 Task: Check the average views per listing of master bedroom in the last 1 year.
Action: Mouse moved to (925, 216)
Screenshot: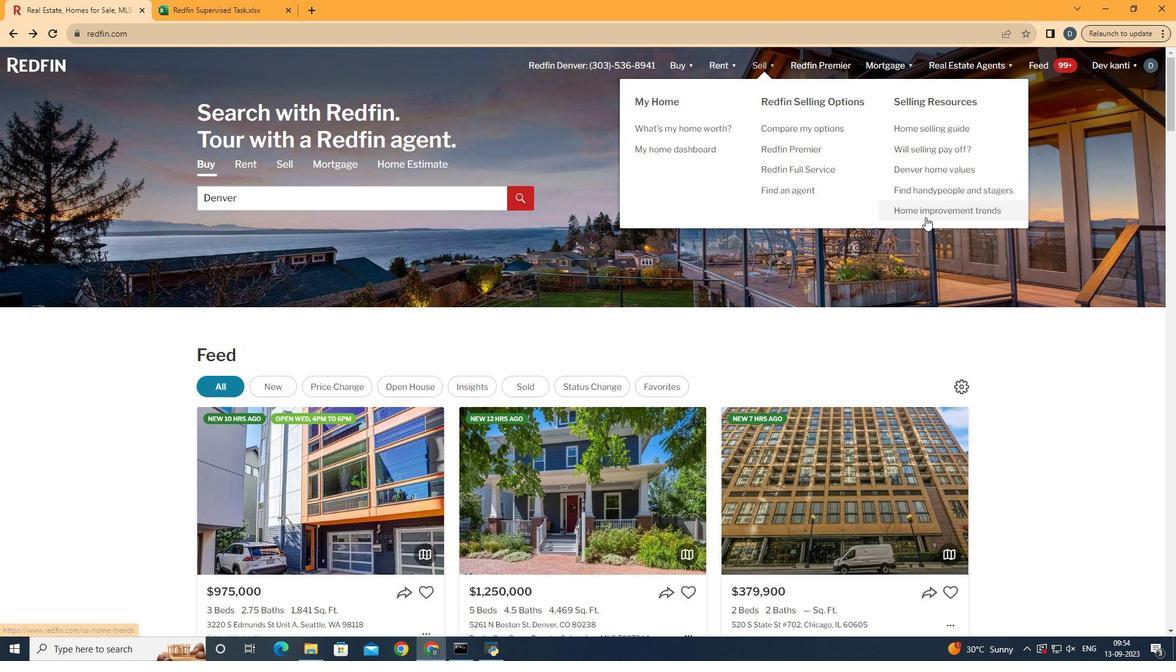 
Action: Mouse pressed left at (925, 216)
Screenshot: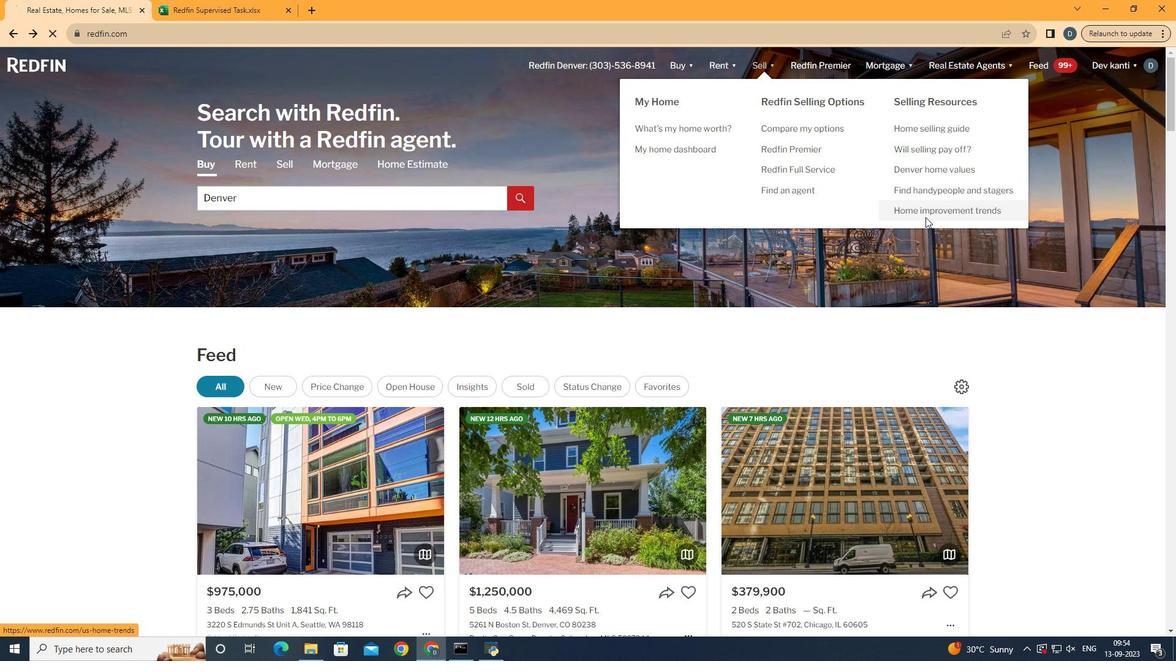 
Action: Mouse moved to (289, 235)
Screenshot: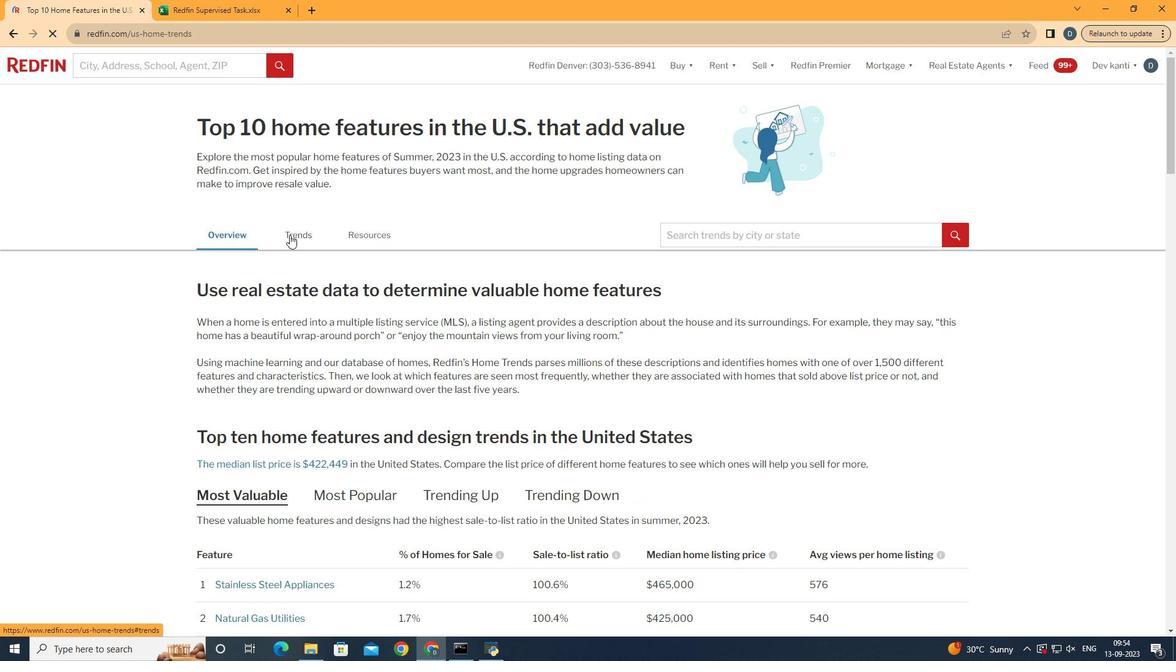 
Action: Mouse pressed left at (289, 235)
Screenshot: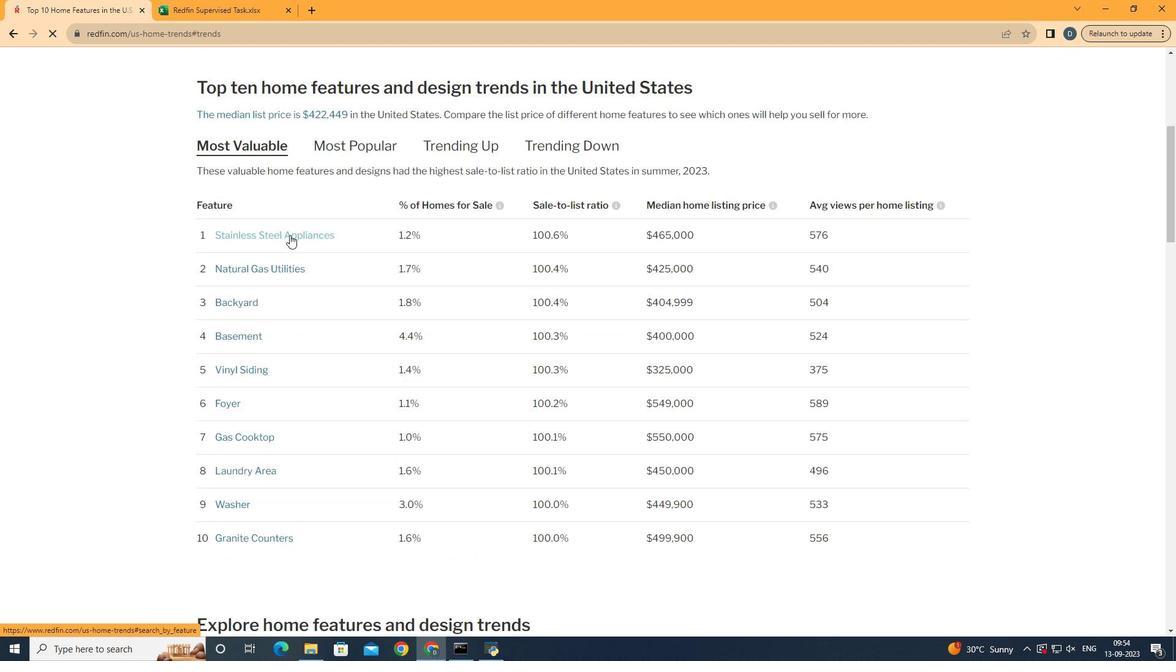 
Action: Mouse moved to (257, 345)
Screenshot: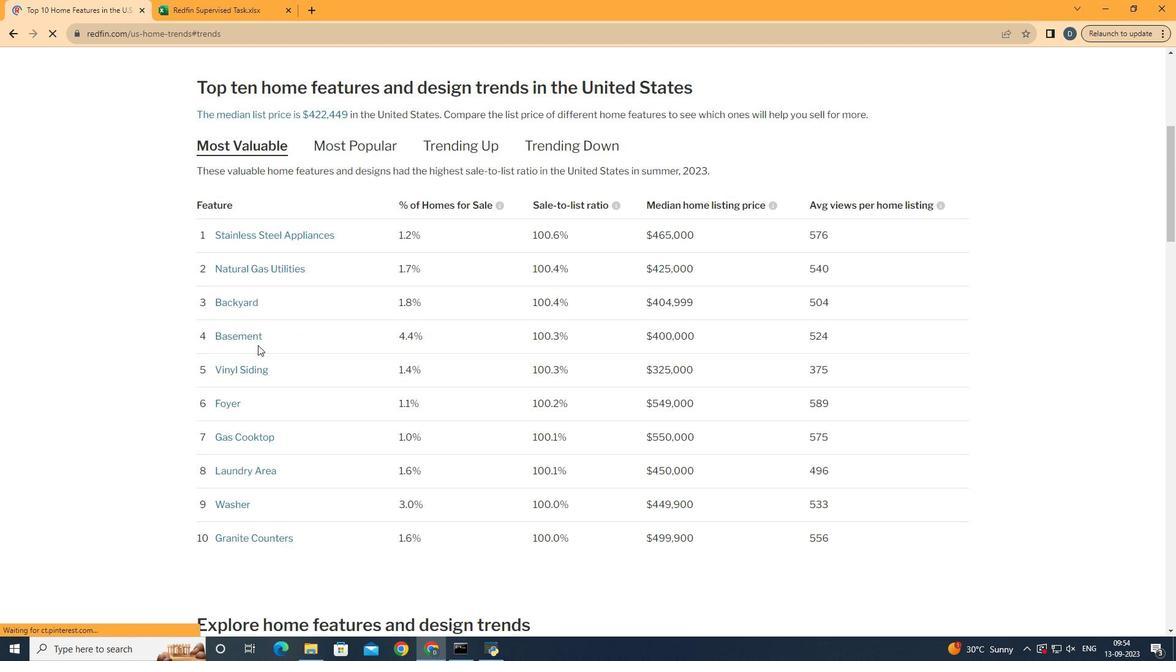 
Action: Mouse scrolled (257, 344) with delta (0, 0)
Screenshot: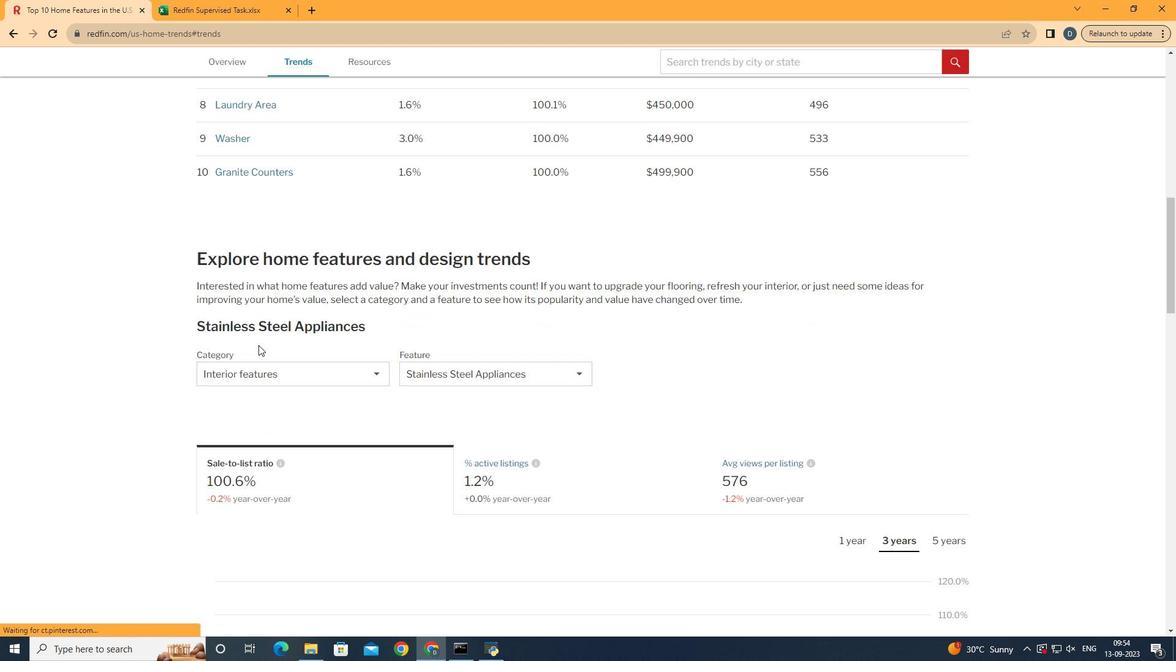 
Action: Mouse scrolled (257, 344) with delta (0, 0)
Screenshot: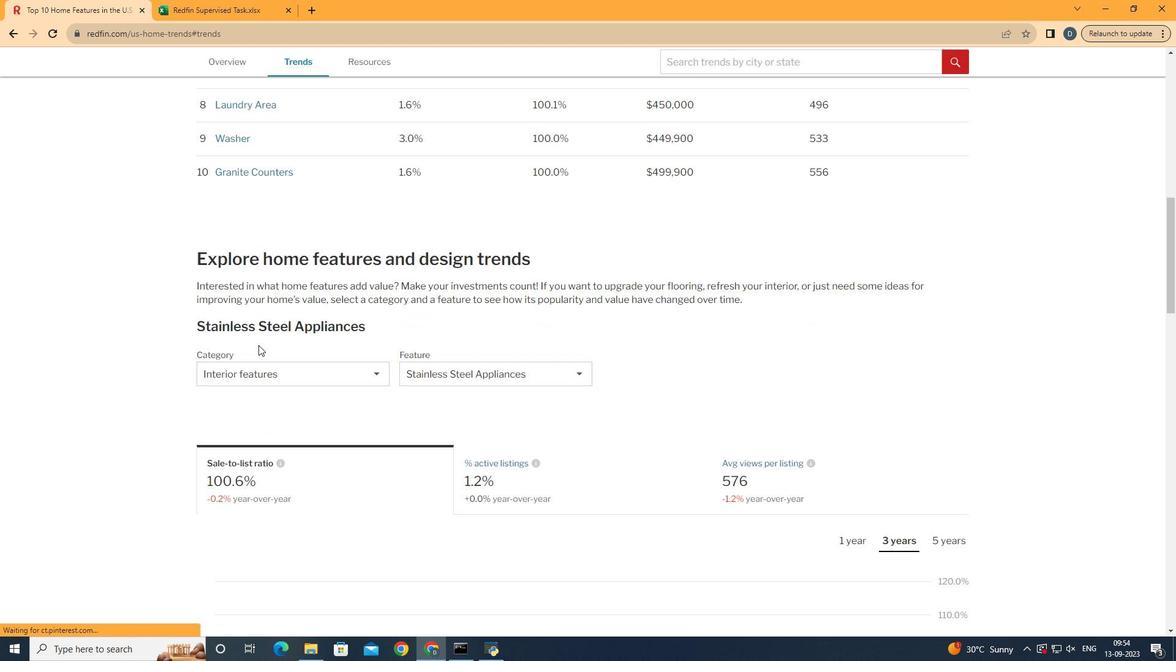 
Action: Mouse scrolled (257, 344) with delta (0, 0)
Screenshot: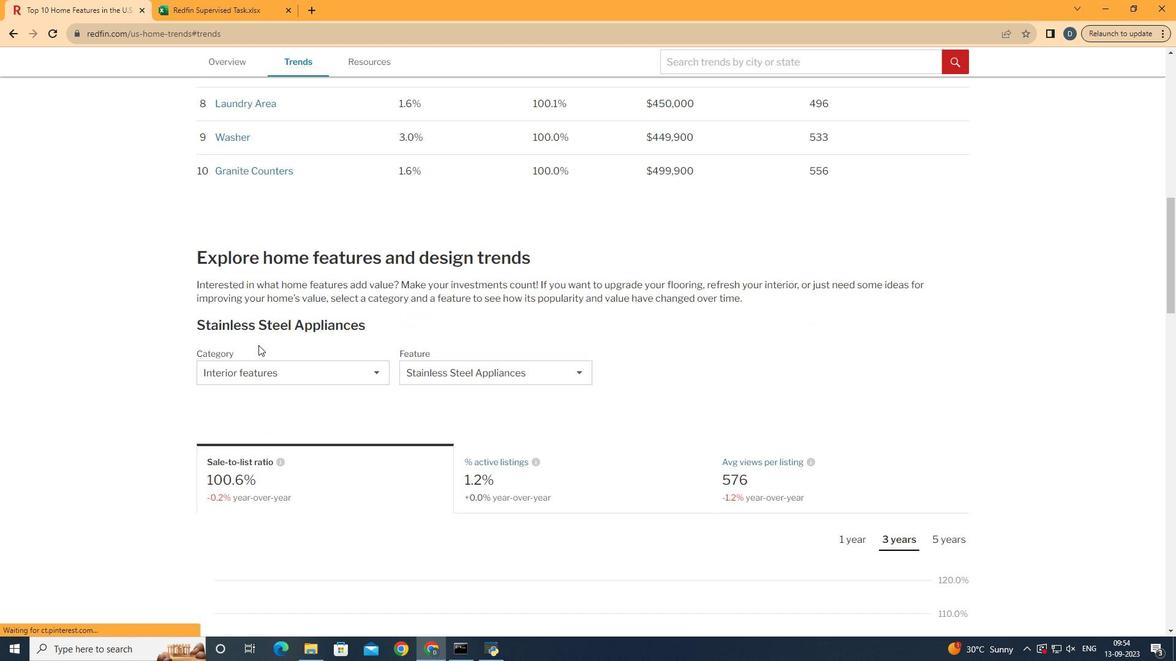 
Action: Mouse scrolled (257, 344) with delta (0, 0)
Screenshot: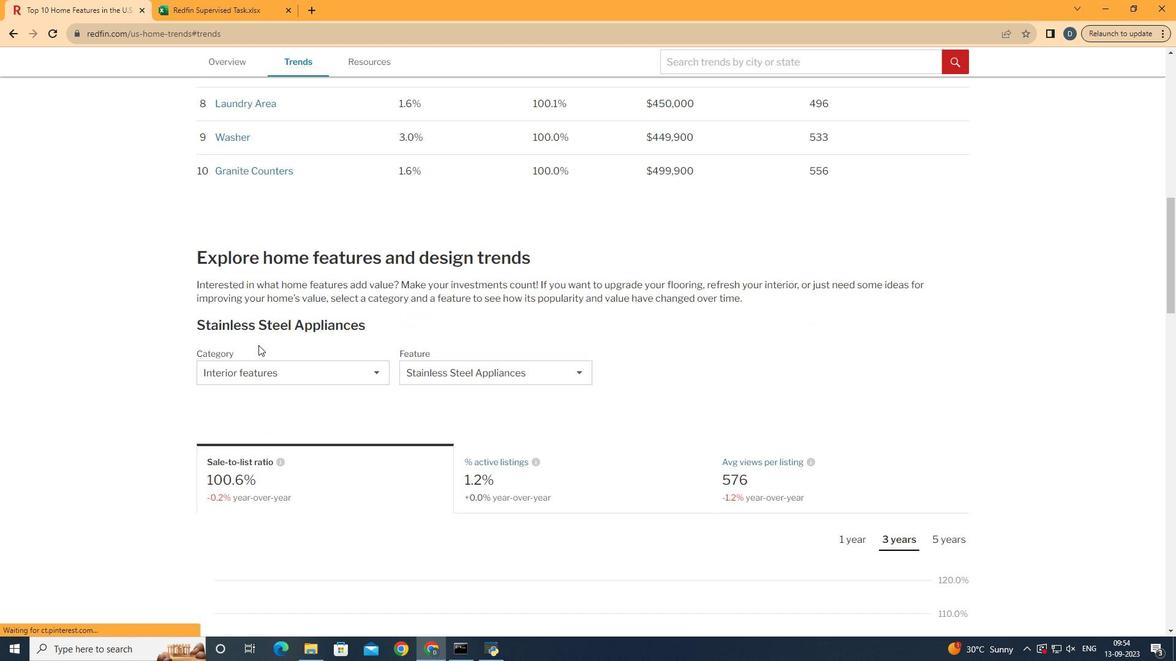 
Action: Mouse scrolled (257, 344) with delta (0, 0)
Screenshot: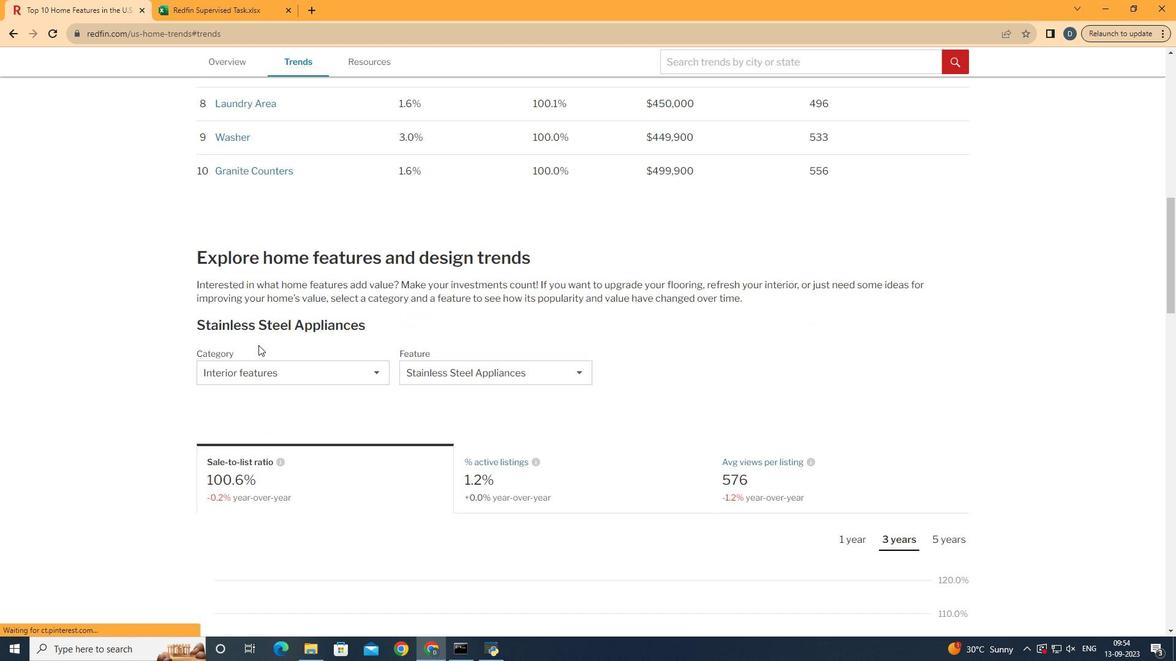 
Action: Mouse moved to (258, 345)
Screenshot: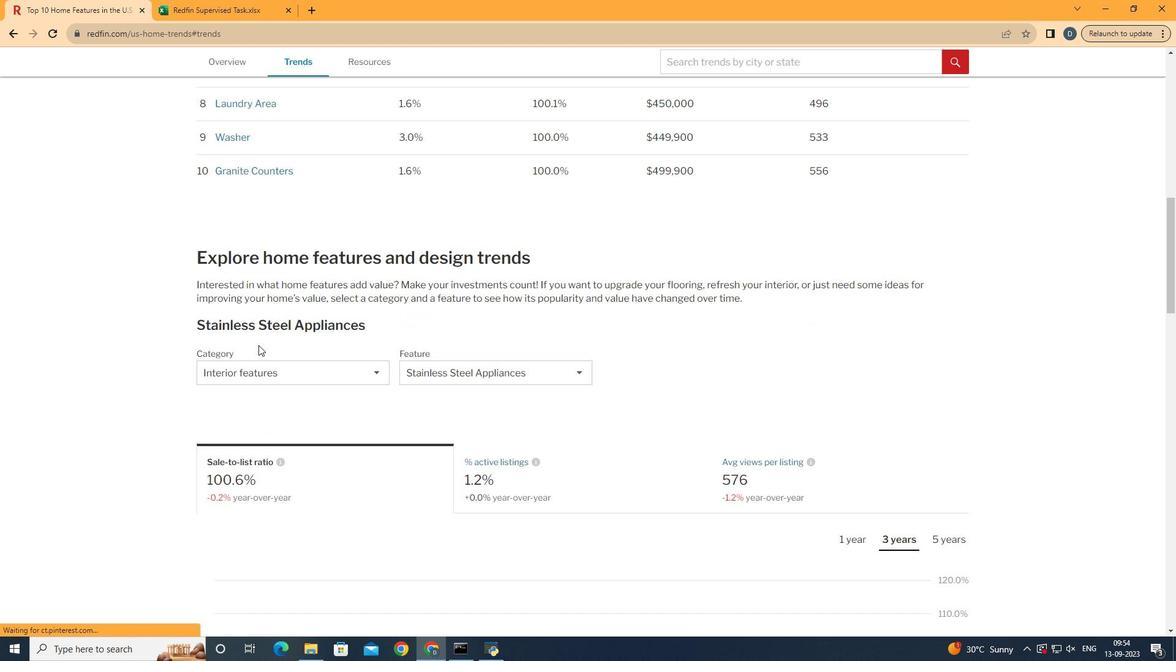 
Action: Mouse scrolled (258, 344) with delta (0, 0)
Screenshot: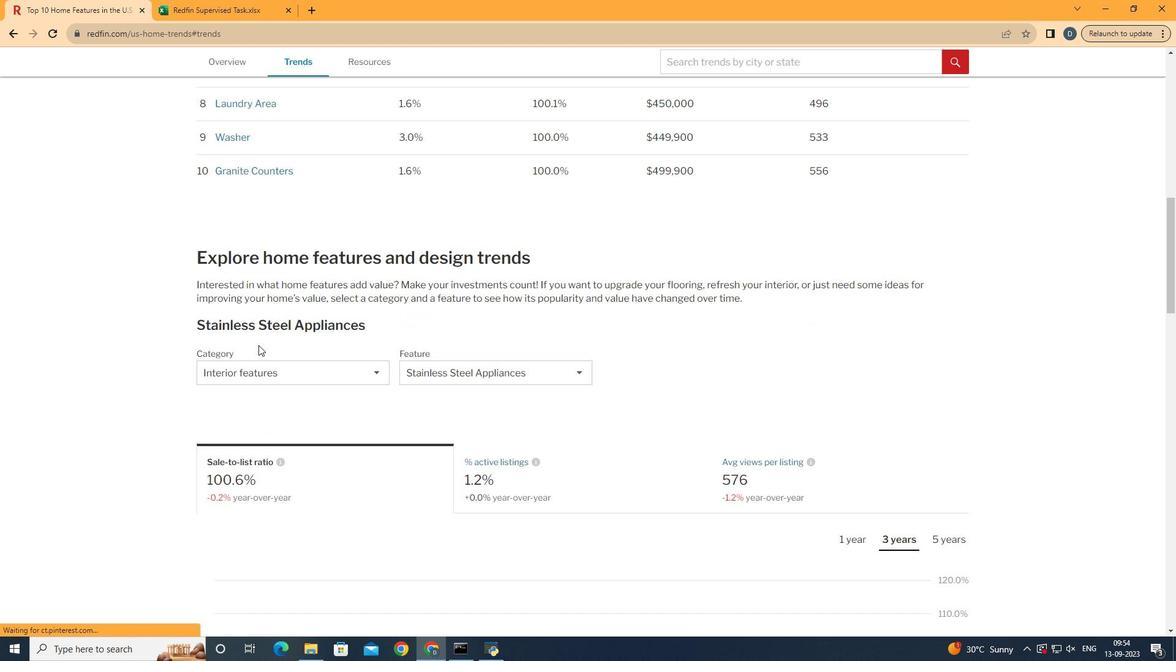
Action: Mouse moved to (281, 383)
Screenshot: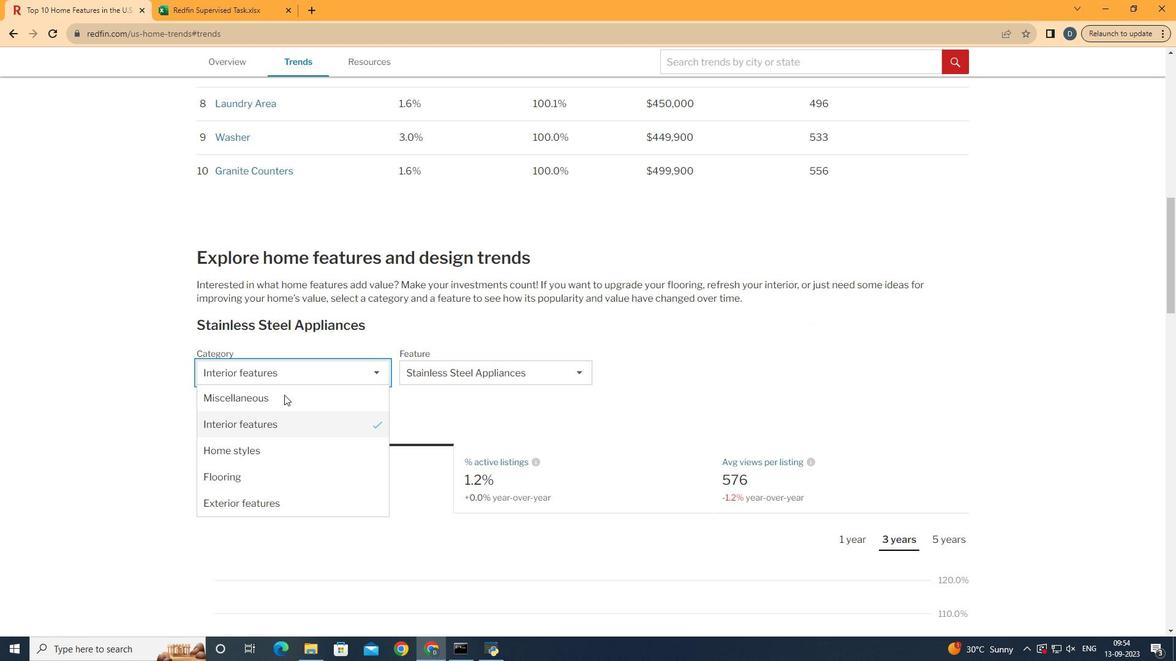 
Action: Mouse pressed left at (281, 383)
Screenshot: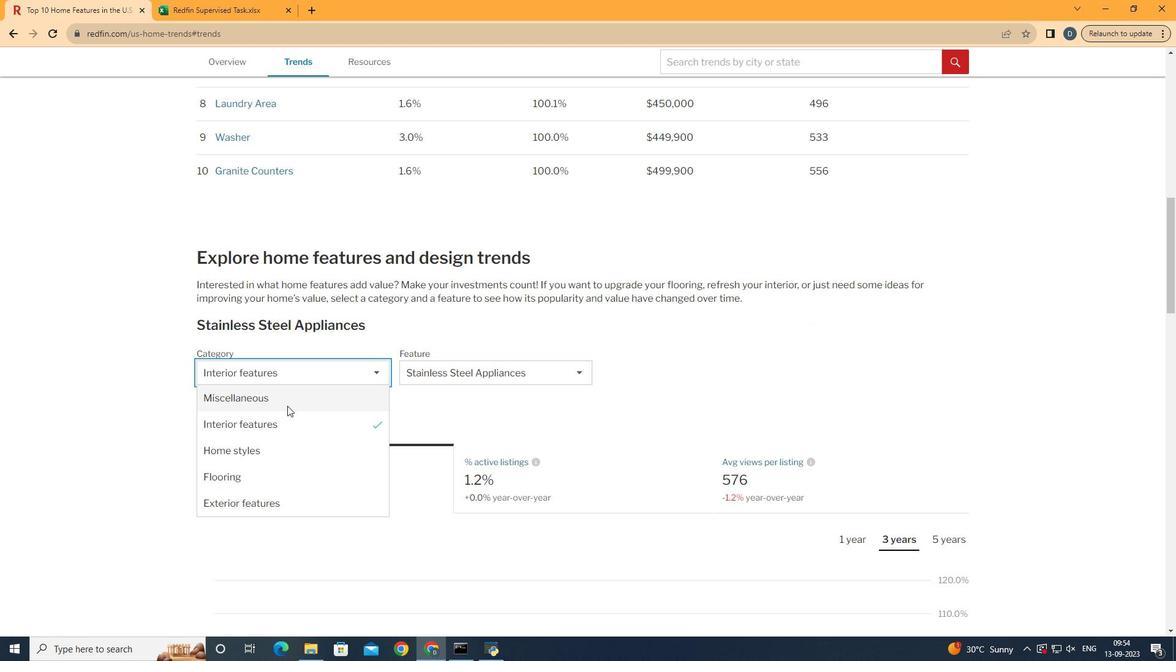 
Action: Mouse moved to (294, 425)
Screenshot: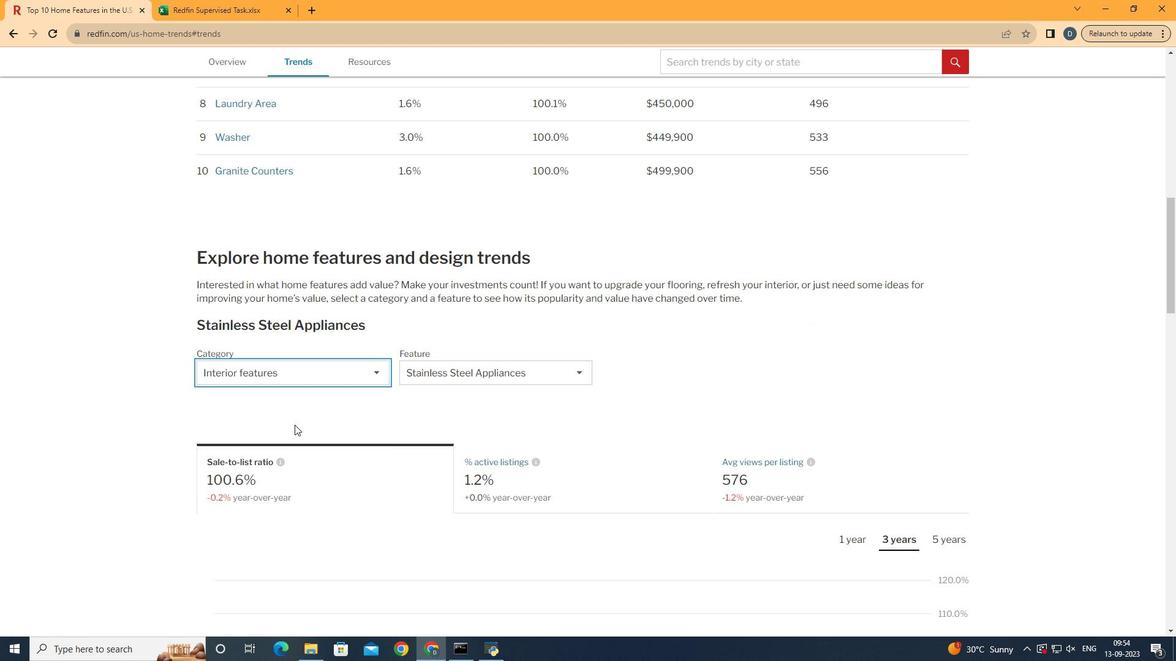 
Action: Mouse pressed left at (294, 425)
Screenshot: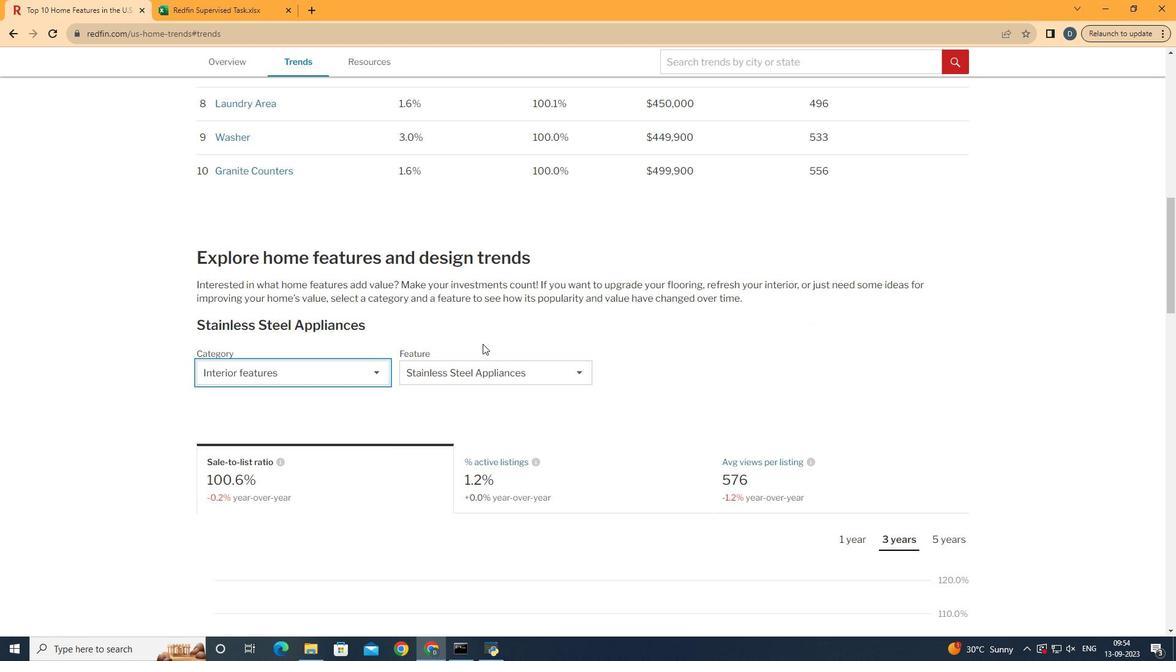 
Action: Mouse moved to (531, 292)
Screenshot: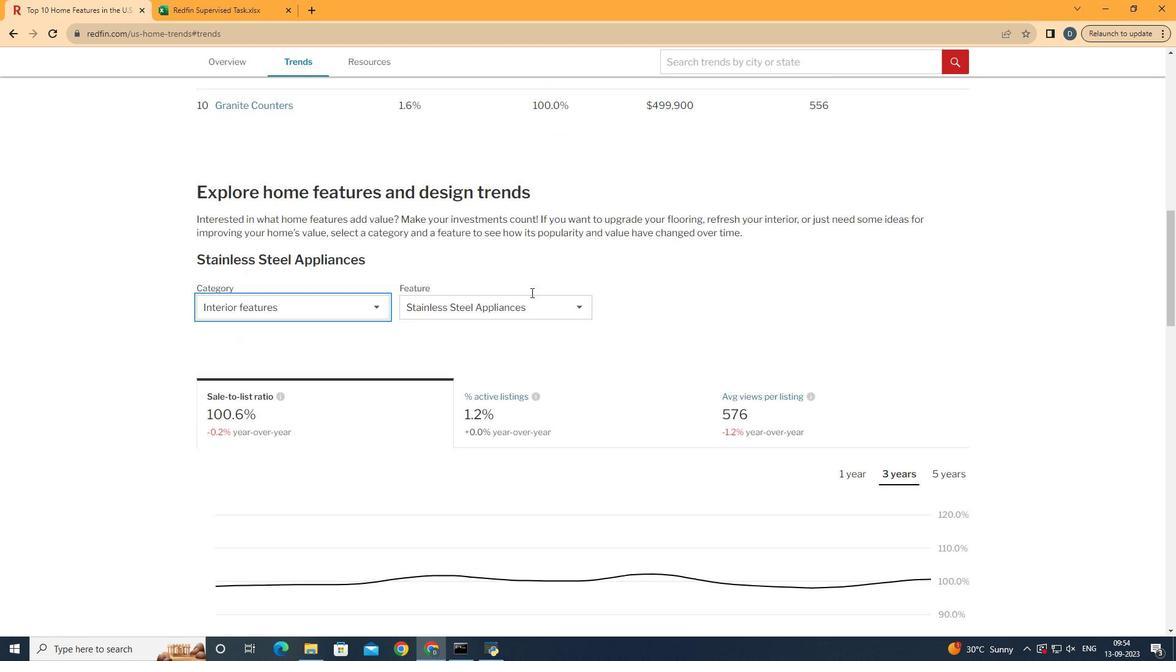 
Action: Mouse scrolled (531, 292) with delta (0, 0)
Screenshot: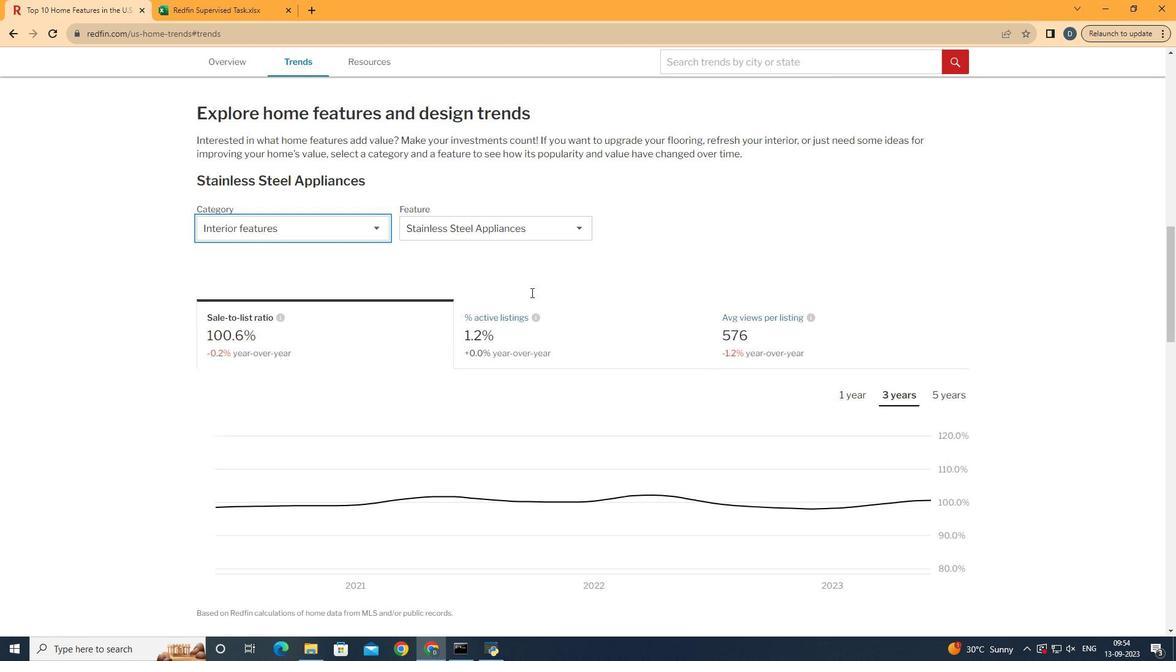 
Action: Mouse scrolled (531, 292) with delta (0, 0)
Screenshot: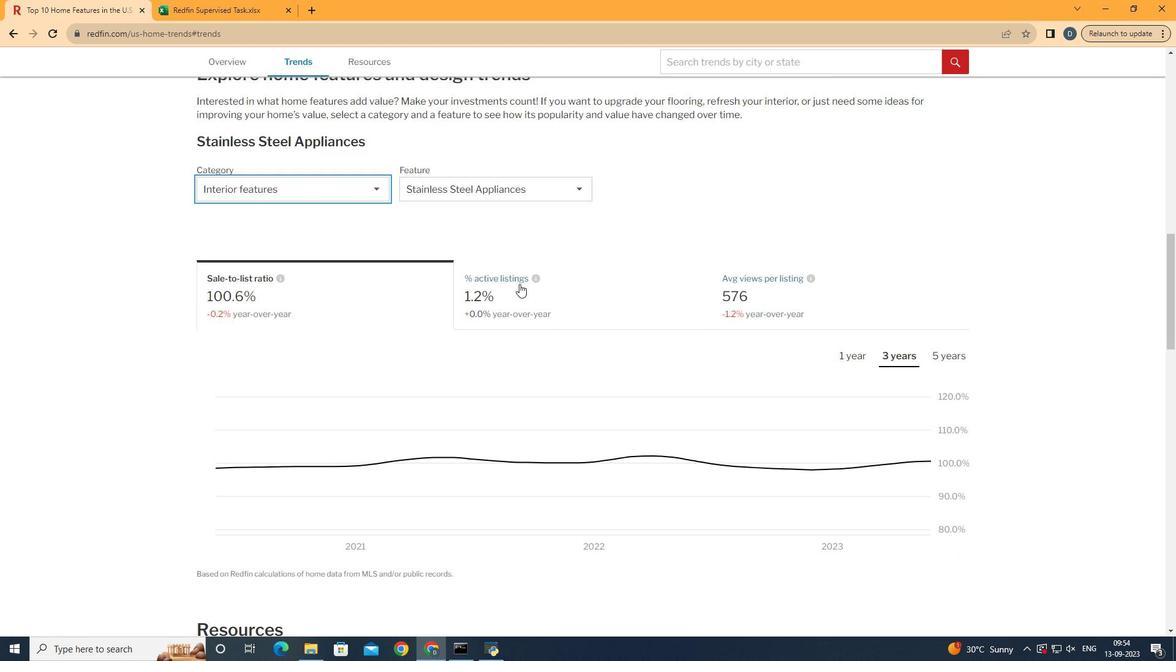 
Action: Mouse scrolled (531, 292) with delta (0, 0)
Screenshot: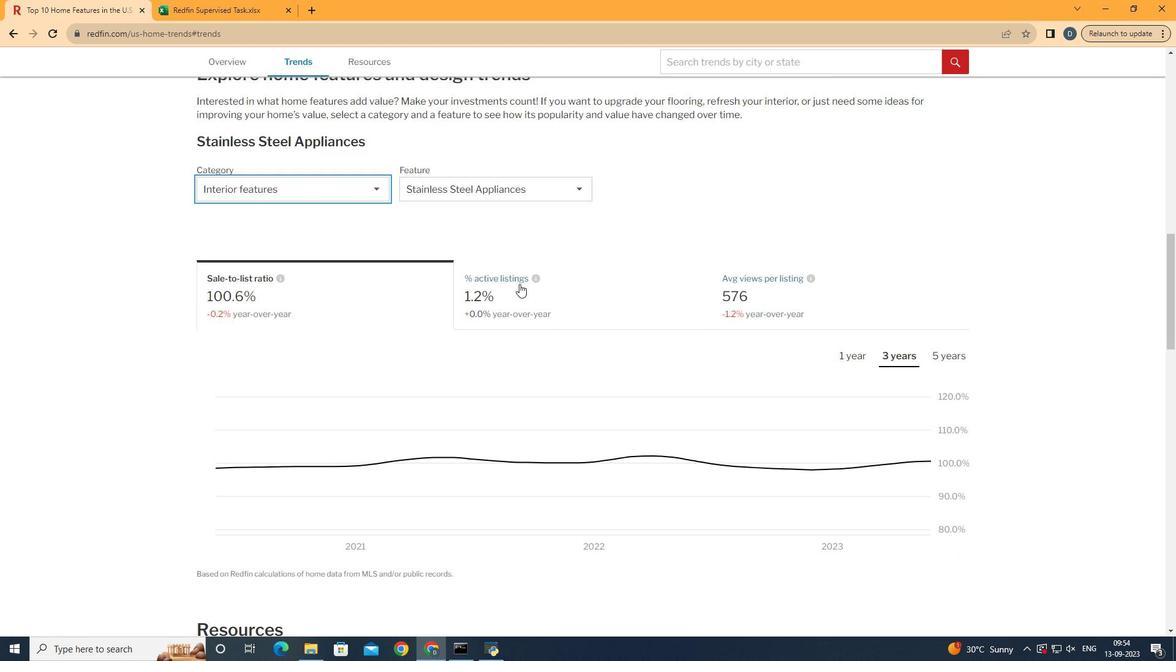 
Action: Mouse moved to (465, 187)
Screenshot: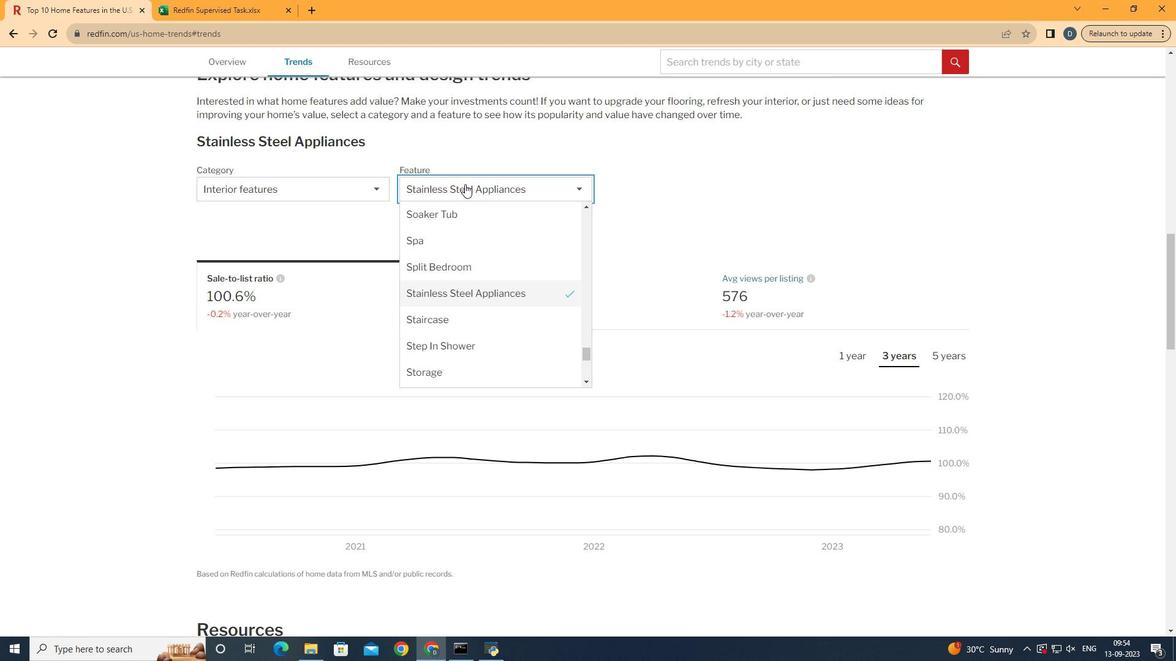 
Action: Mouse pressed left at (465, 187)
Screenshot: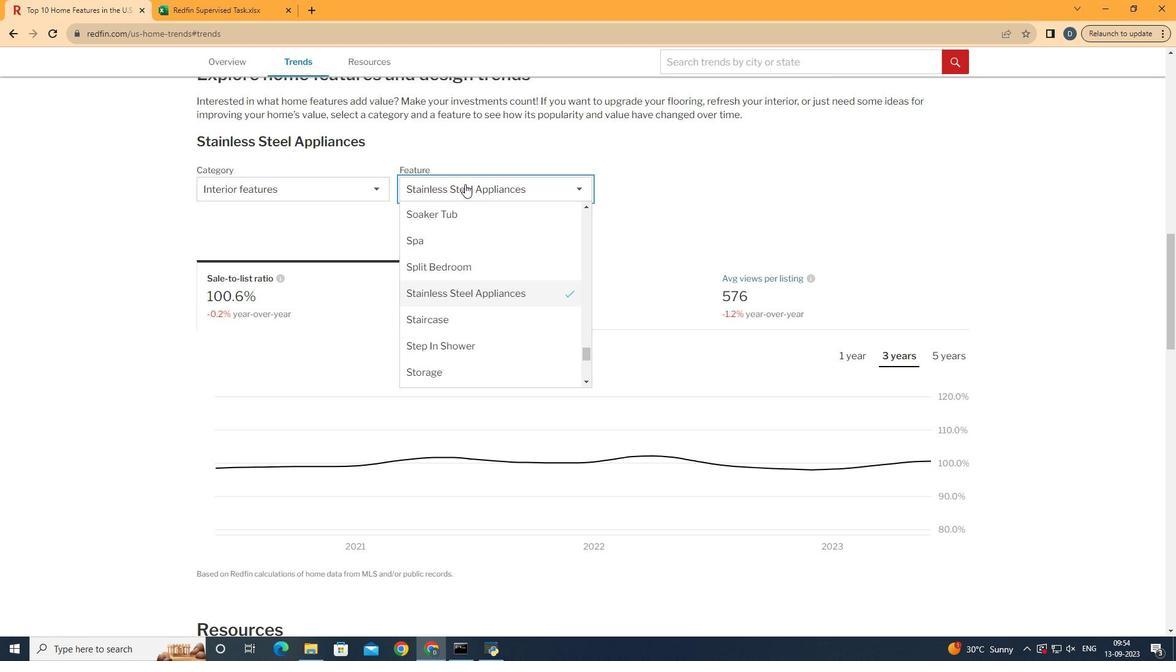 
Action: Mouse moved to (504, 284)
Screenshot: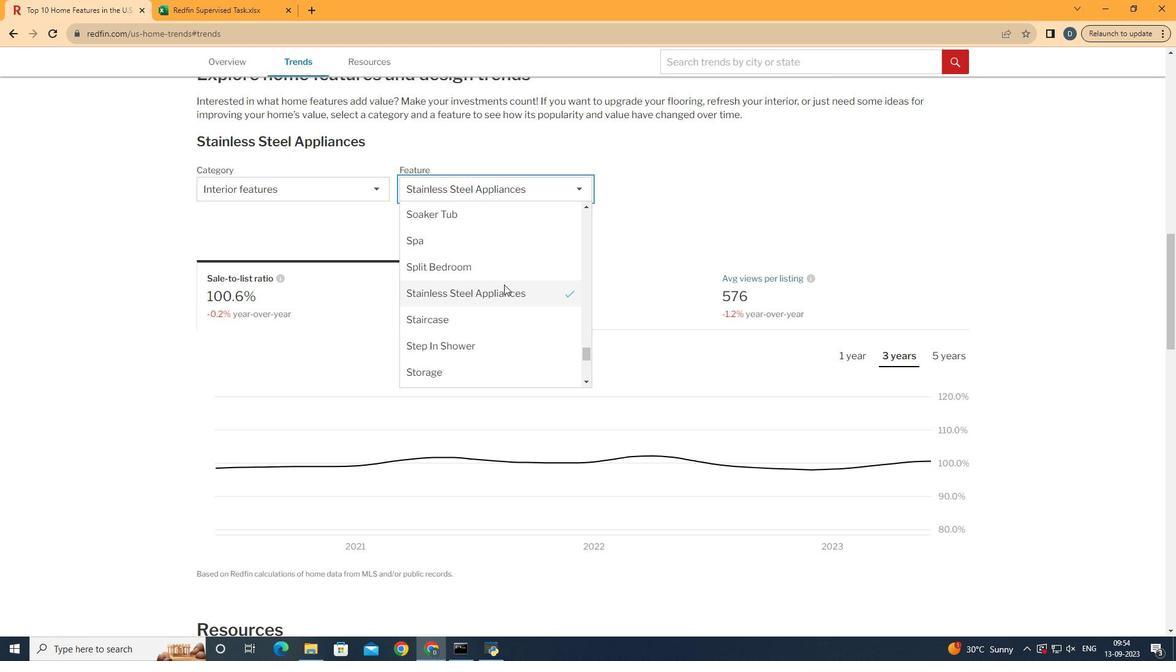 
Action: Mouse scrolled (504, 285) with delta (0, 0)
Screenshot: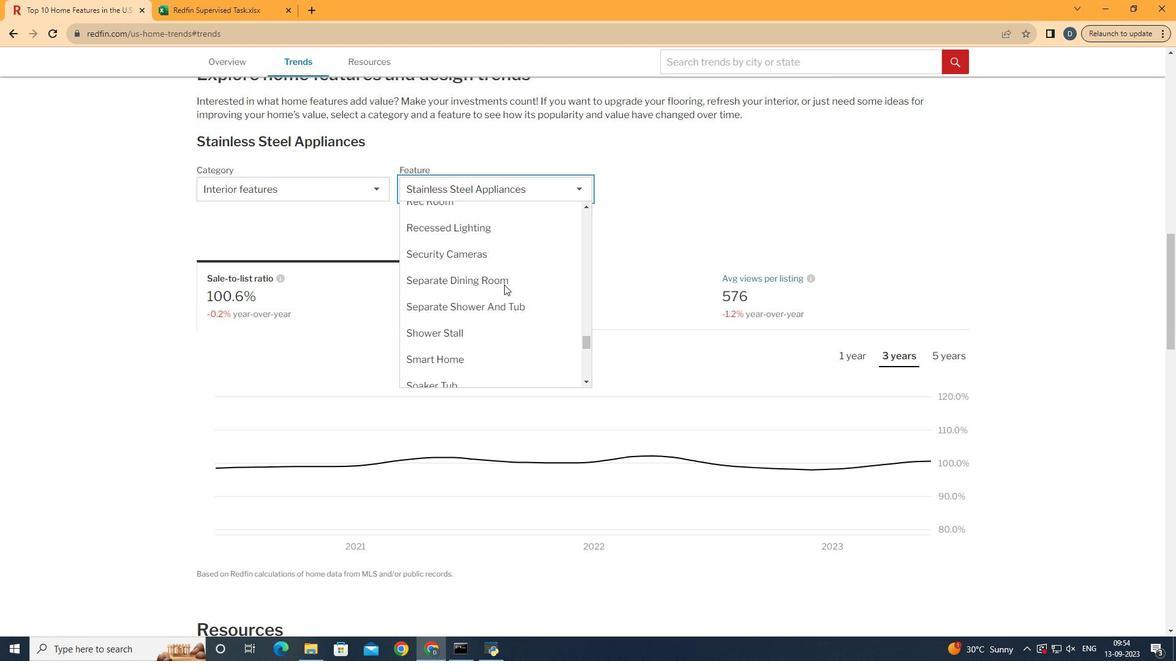 
Action: Mouse scrolled (504, 285) with delta (0, 0)
Screenshot: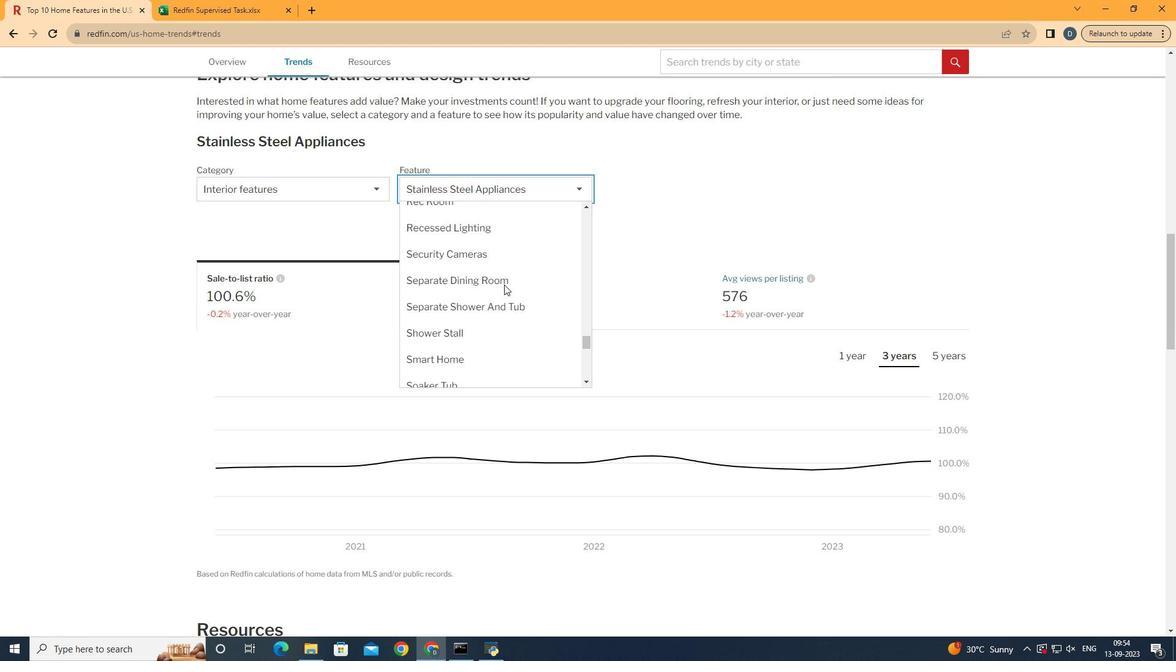 
Action: Mouse scrolled (504, 285) with delta (0, 0)
Screenshot: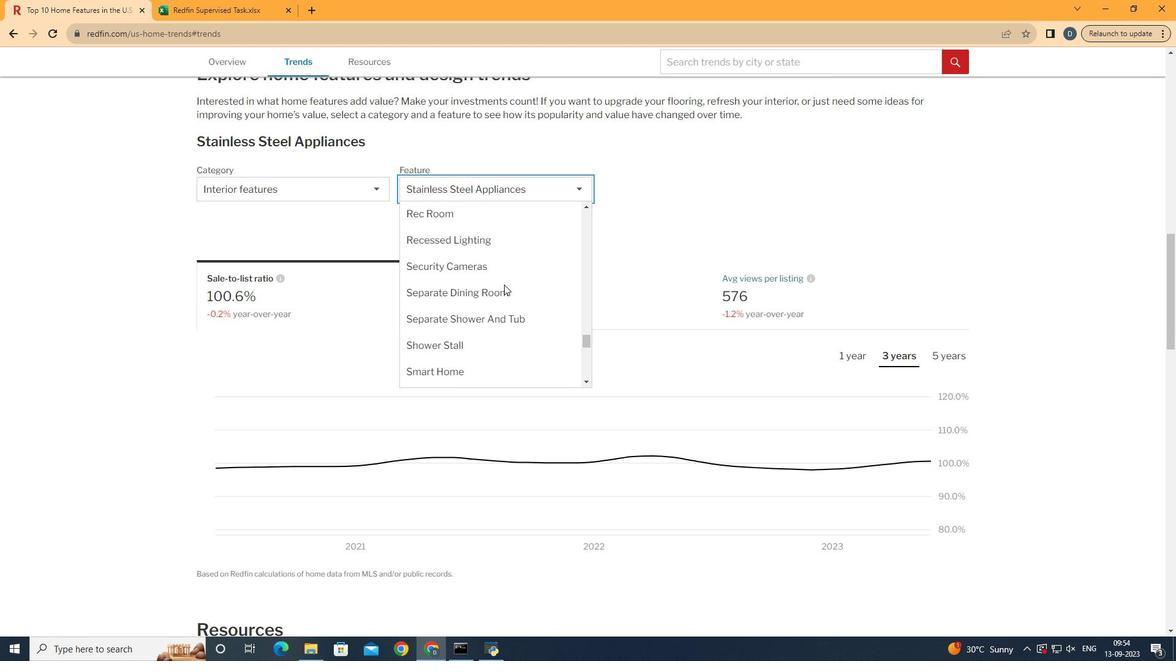 
Action: Mouse scrolled (504, 285) with delta (0, 0)
Screenshot: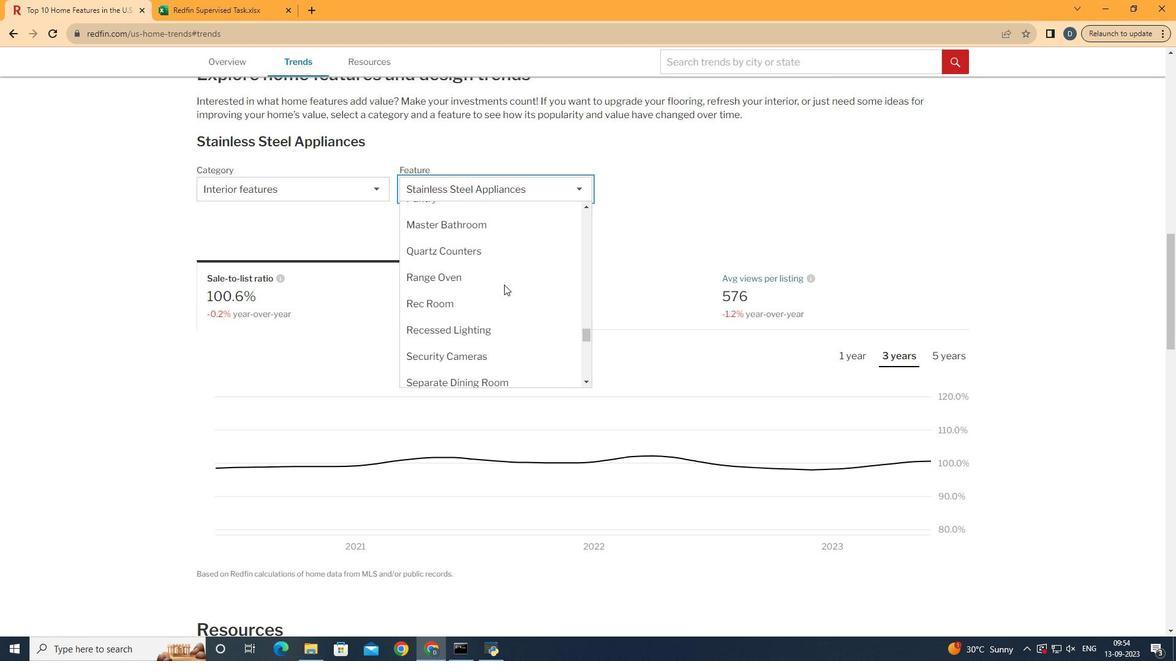 
Action: Mouse scrolled (504, 285) with delta (0, 0)
Screenshot: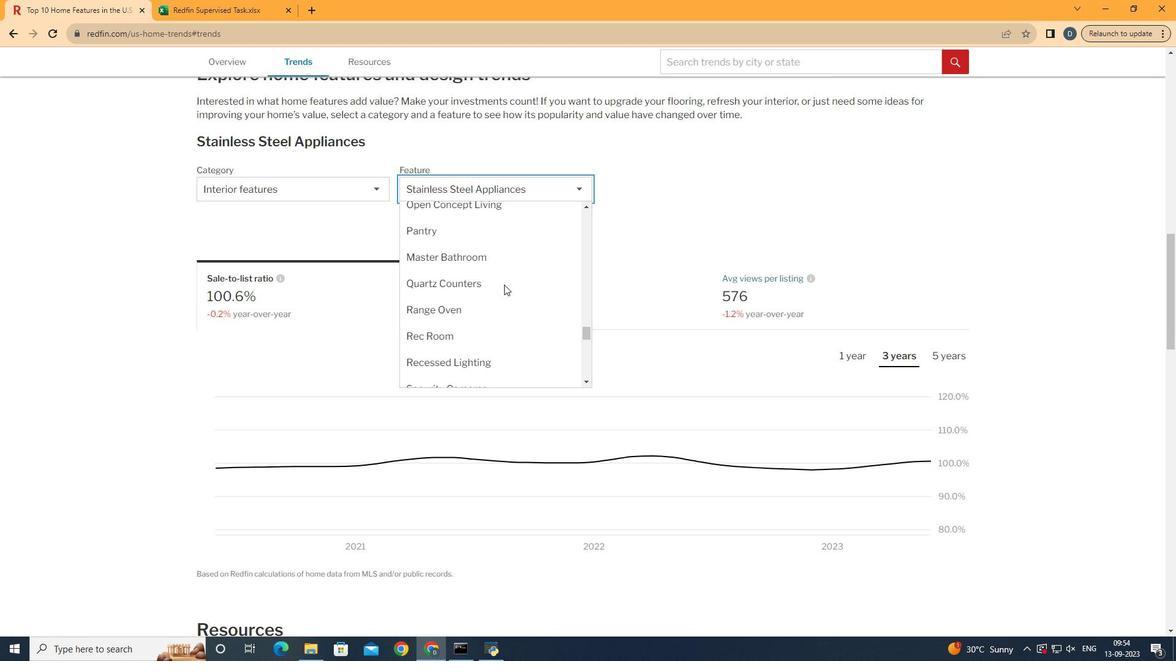 
Action: Mouse moved to (517, 256)
Screenshot: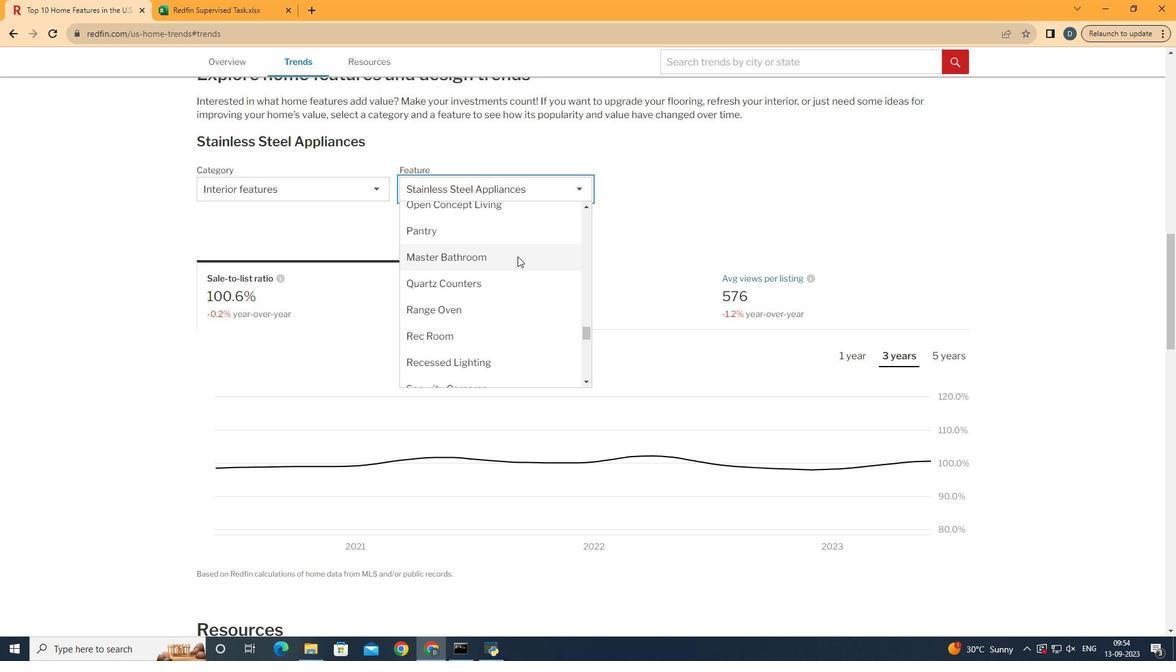 
Action: Mouse pressed left at (517, 256)
Screenshot: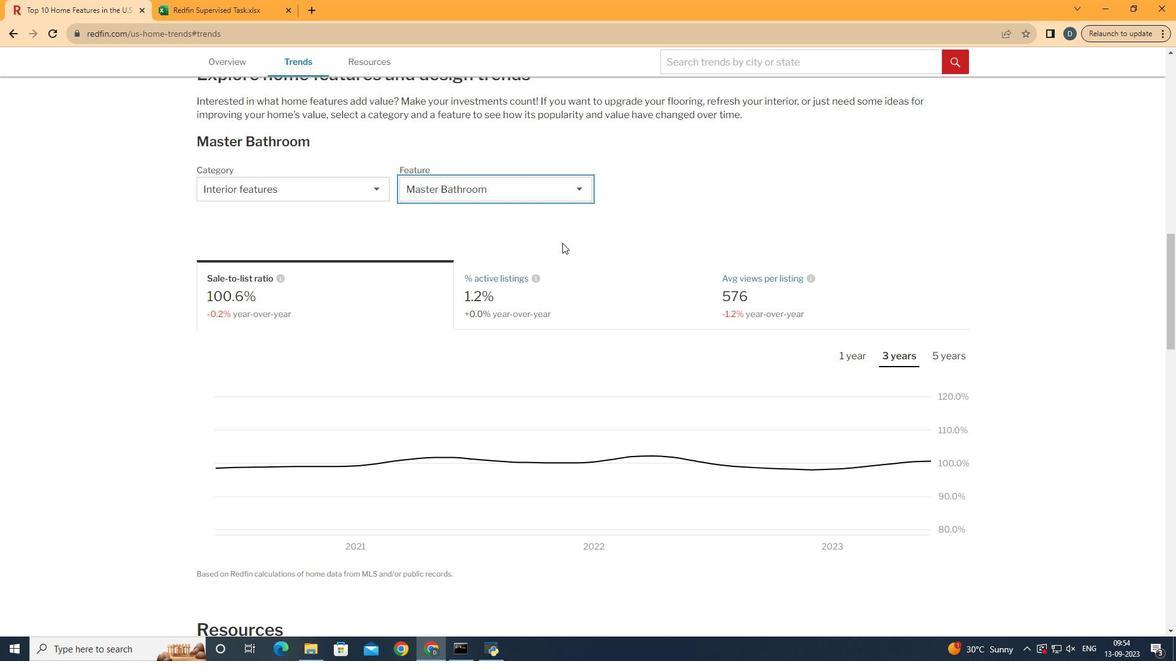 
Action: Mouse moved to (692, 196)
Screenshot: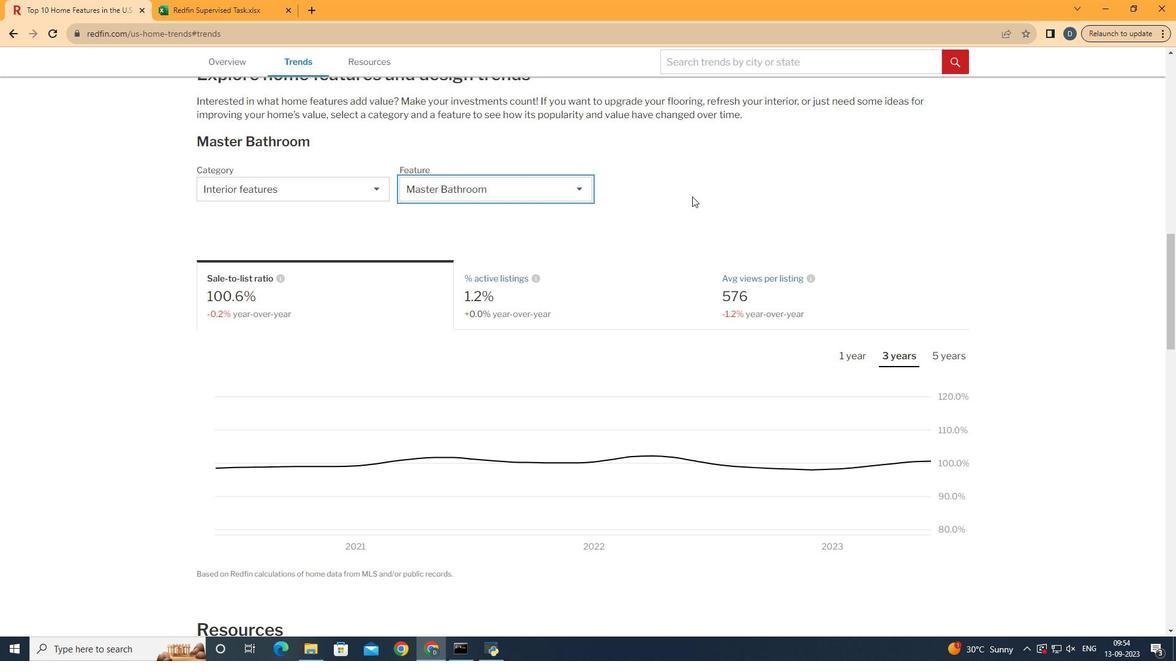 
Action: Mouse pressed left at (692, 196)
Screenshot: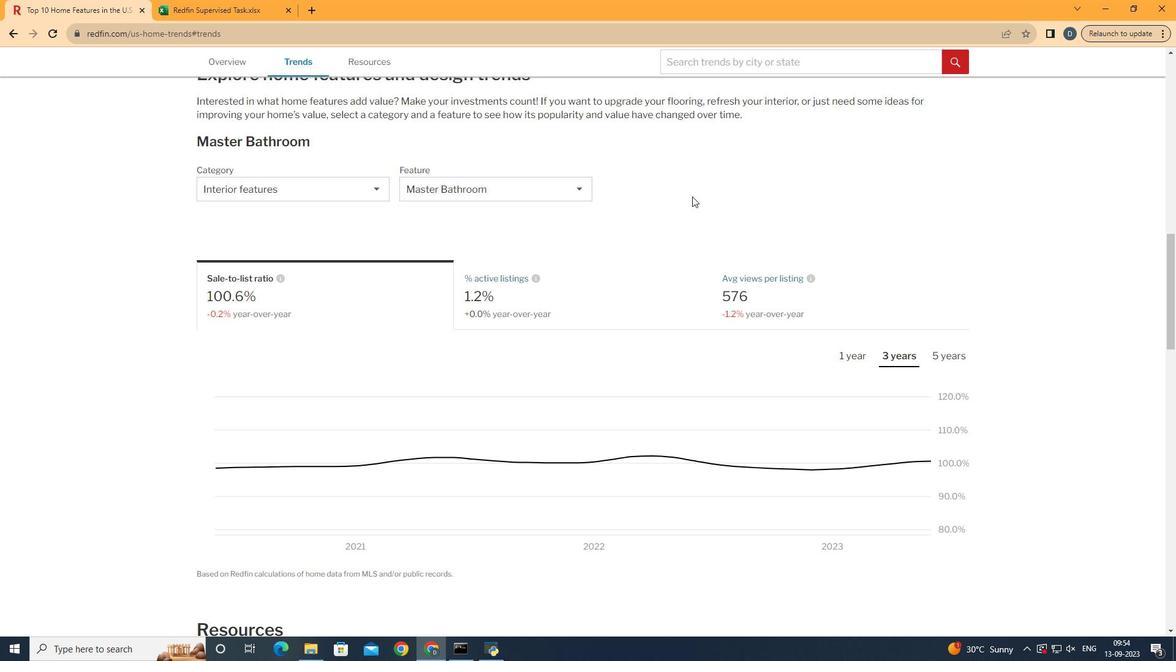 
Action: Mouse scrolled (692, 196) with delta (0, 0)
Screenshot: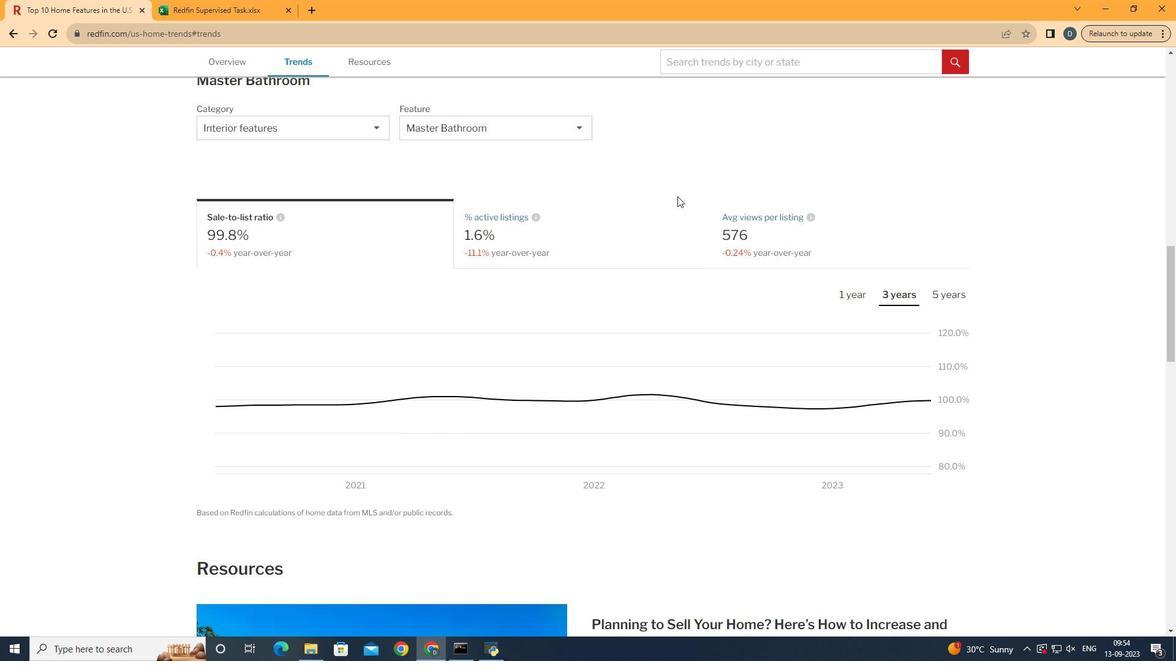 
Action: Mouse moved to (877, 246)
Screenshot: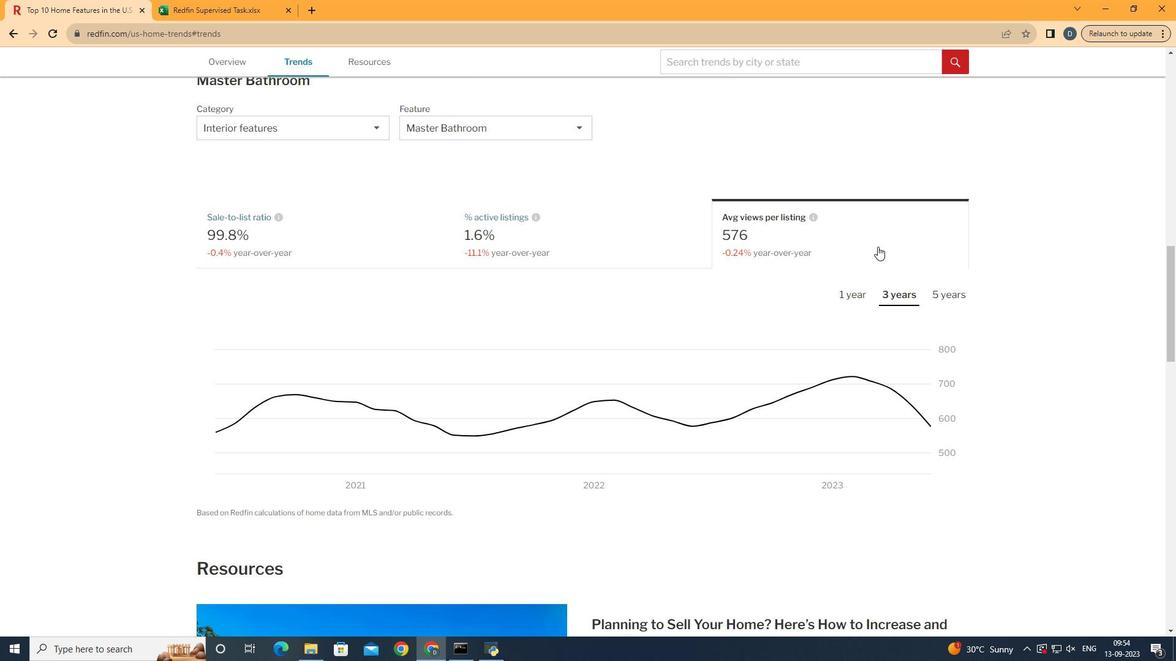 
Action: Mouse pressed left at (877, 246)
Screenshot: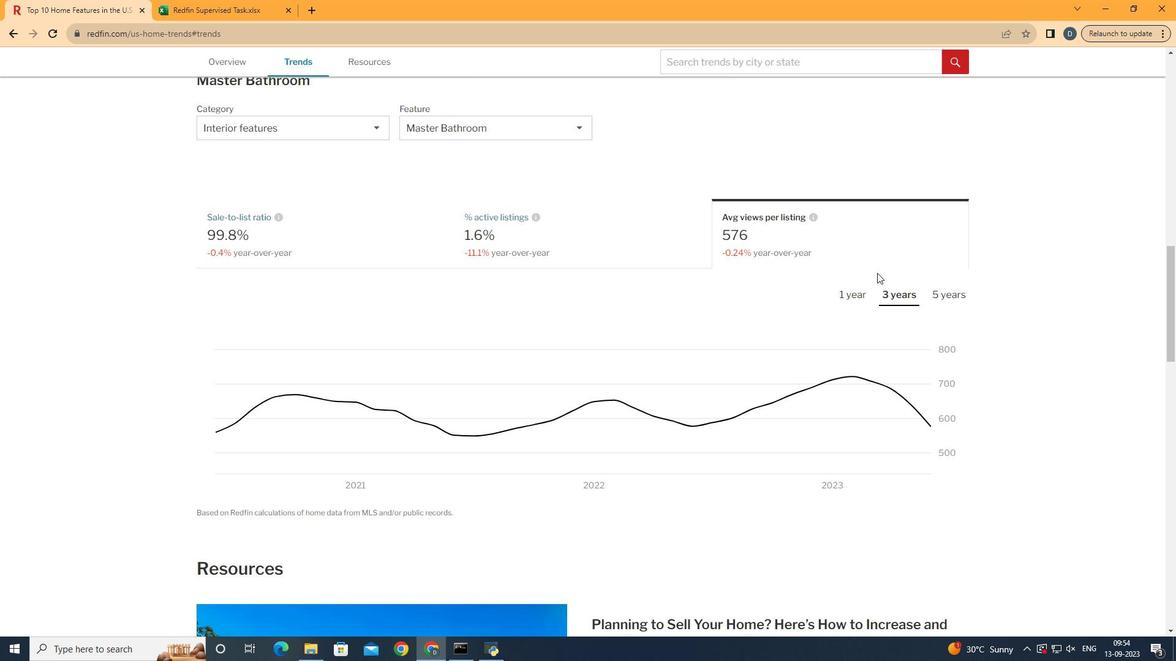 
Action: Mouse moved to (852, 300)
Screenshot: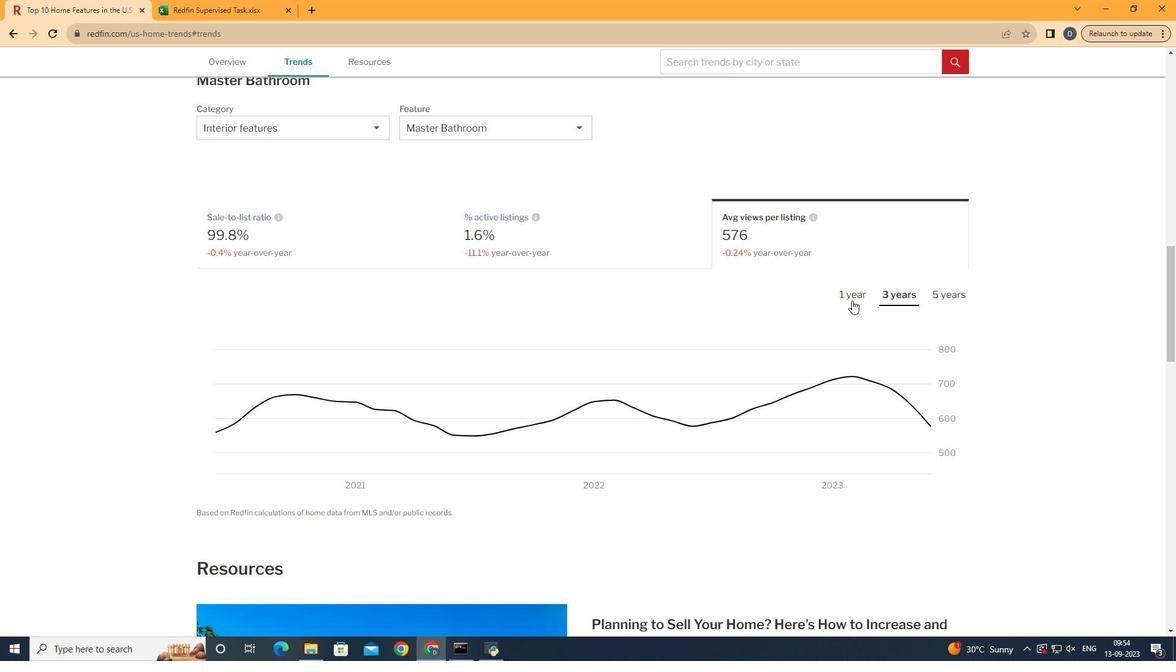 
Action: Mouse pressed left at (852, 300)
Screenshot: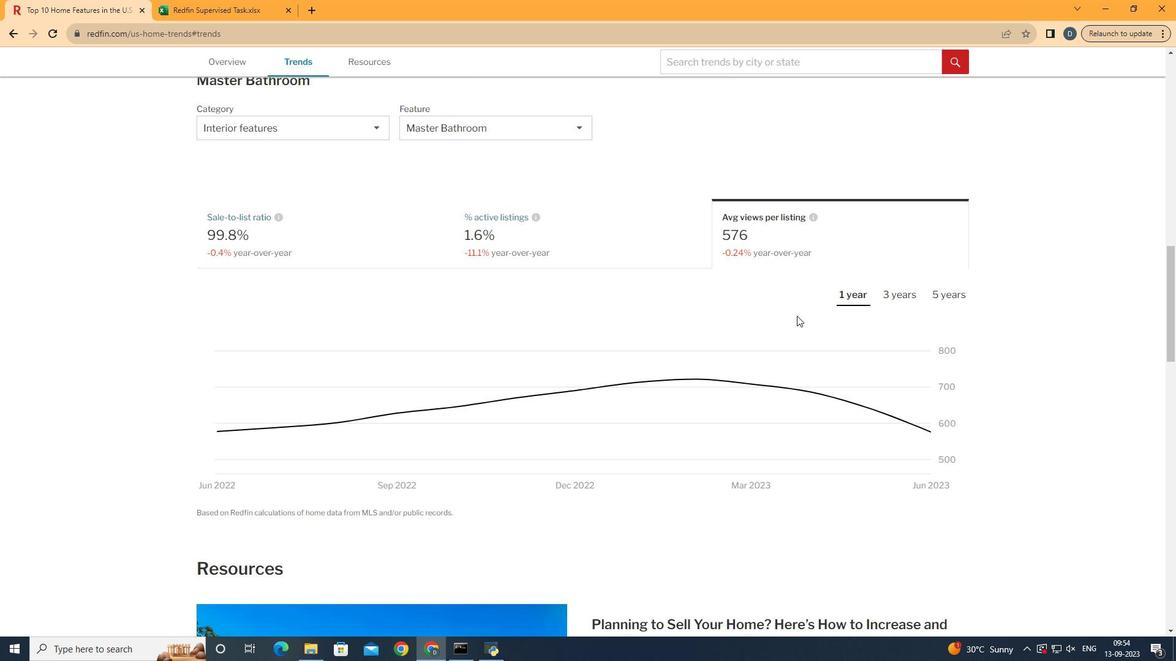 
Action: Mouse moved to (938, 422)
Screenshot: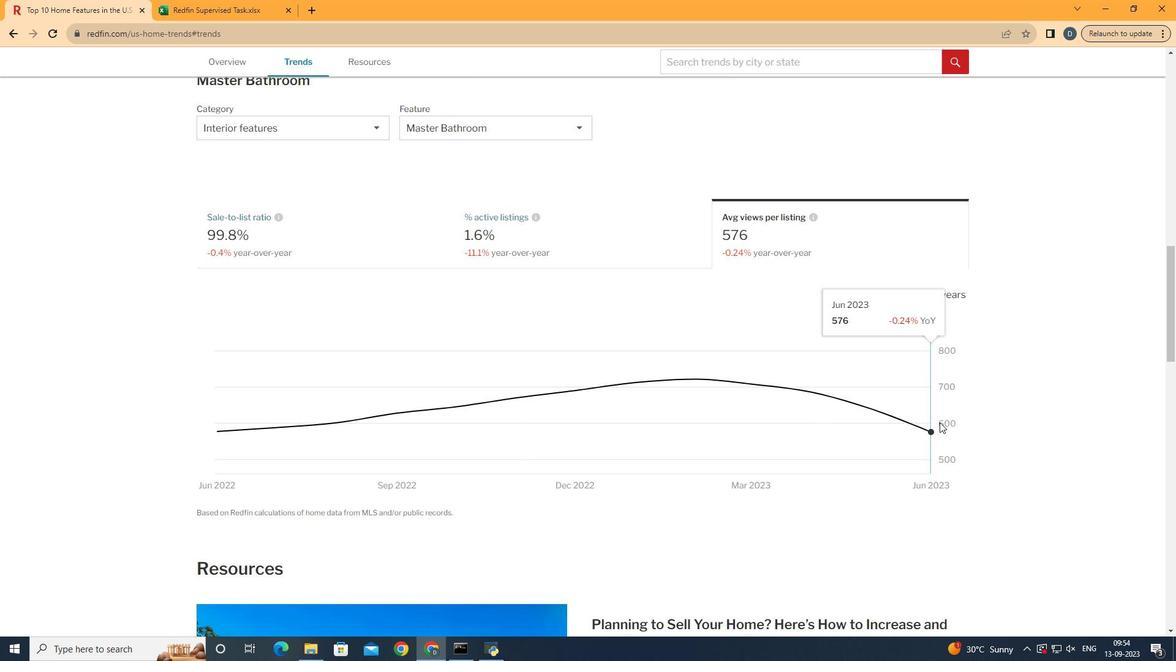 
